 Task: Create a new spreadsheet using the template "Work: Expense Report".
Action: Mouse moved to (56, 90)
Screenshot: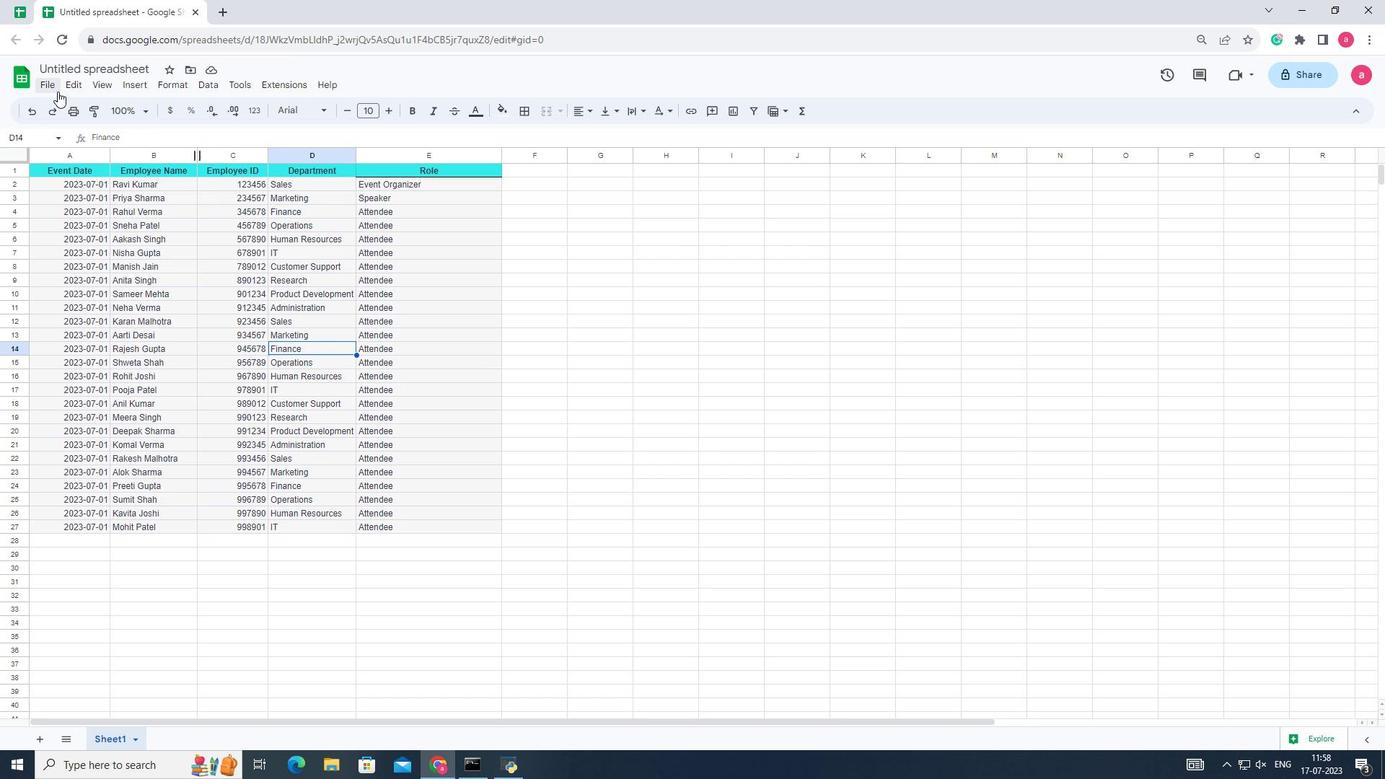 
Action: Mouse pressed left at (56, 90)
Screenshot: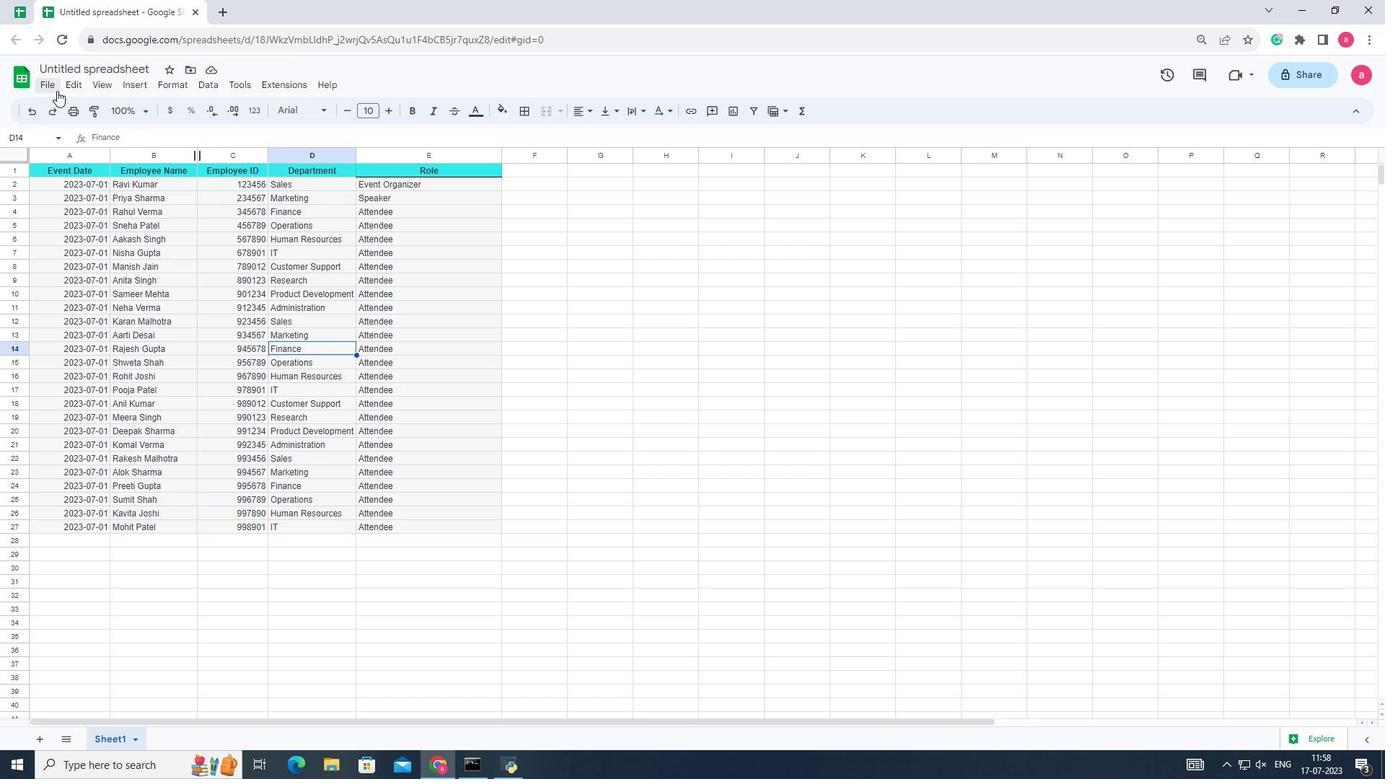 
Action: Mouse moved to (294, 131)
Screenshot: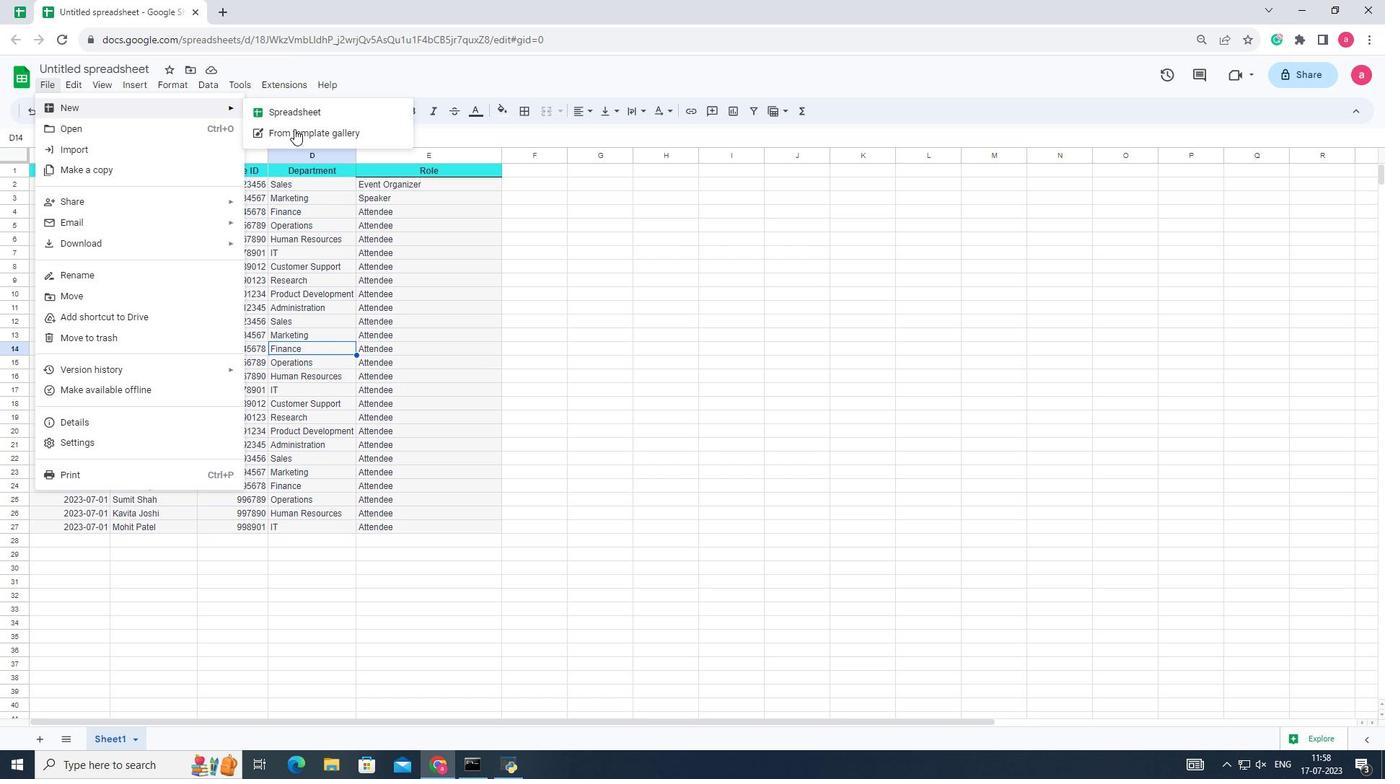 
Action: Mouse pressed left at (294, 131)
Screenshot: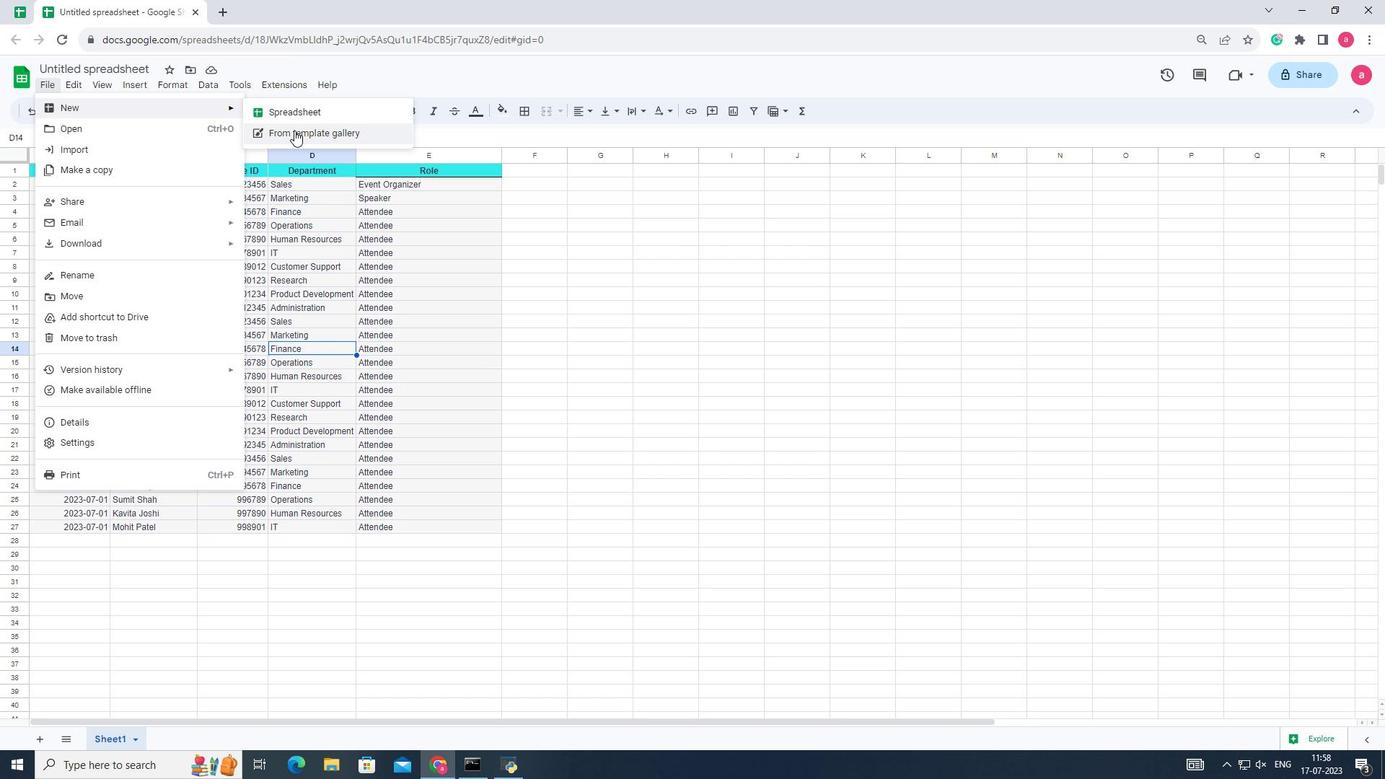 
Action: Mouse moved to (554, 339)
Screenshot: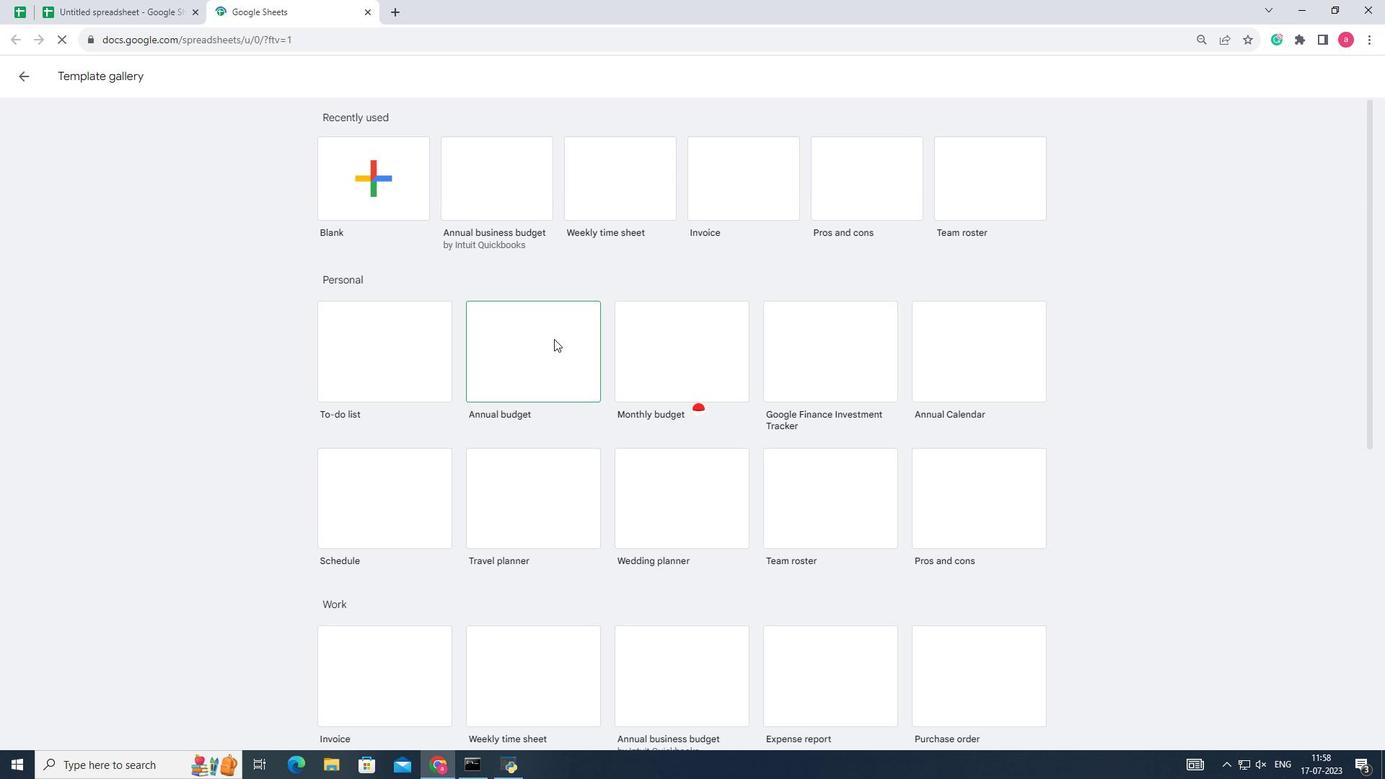 
Action: Mouse scrolled (554, 339) with delta (0, 0)
Screenshot: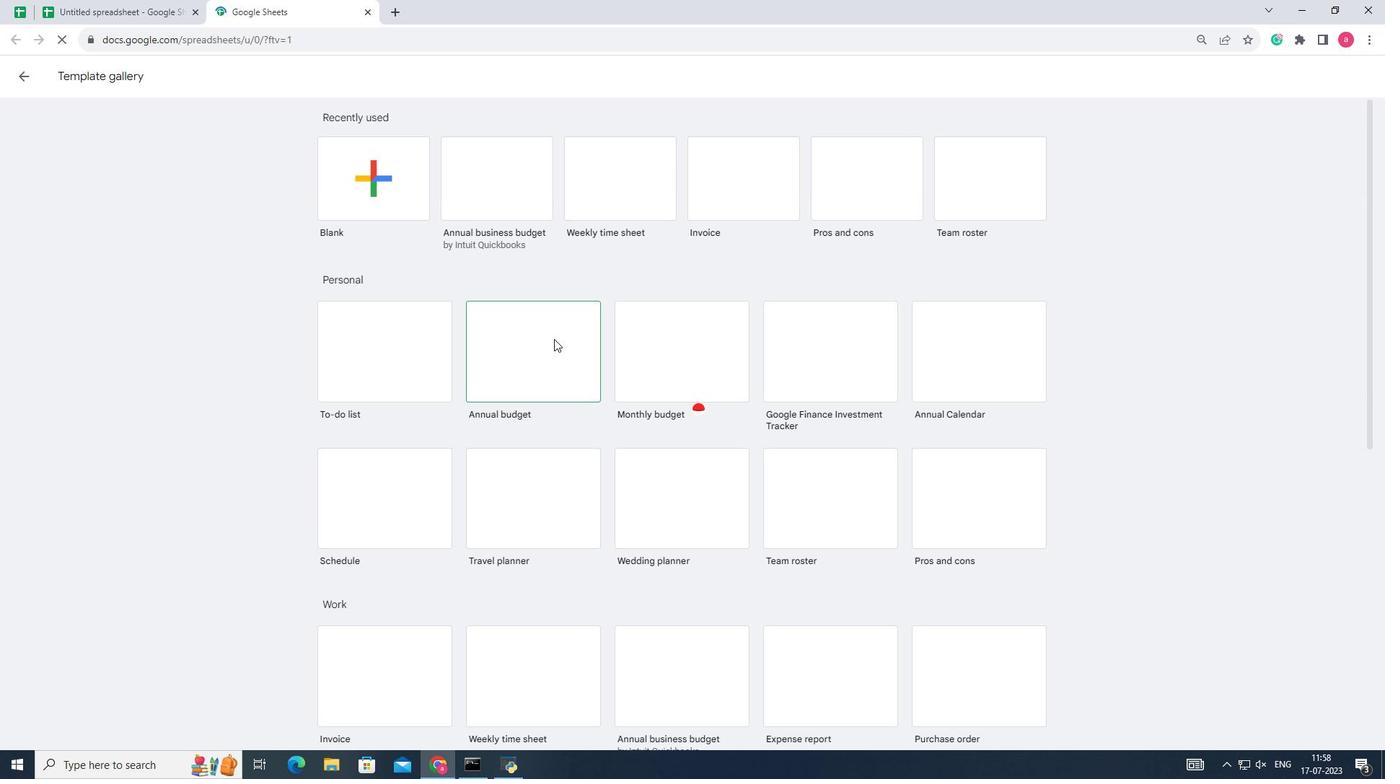 
Action: Mouse moved to (554, 342)
Screenshot: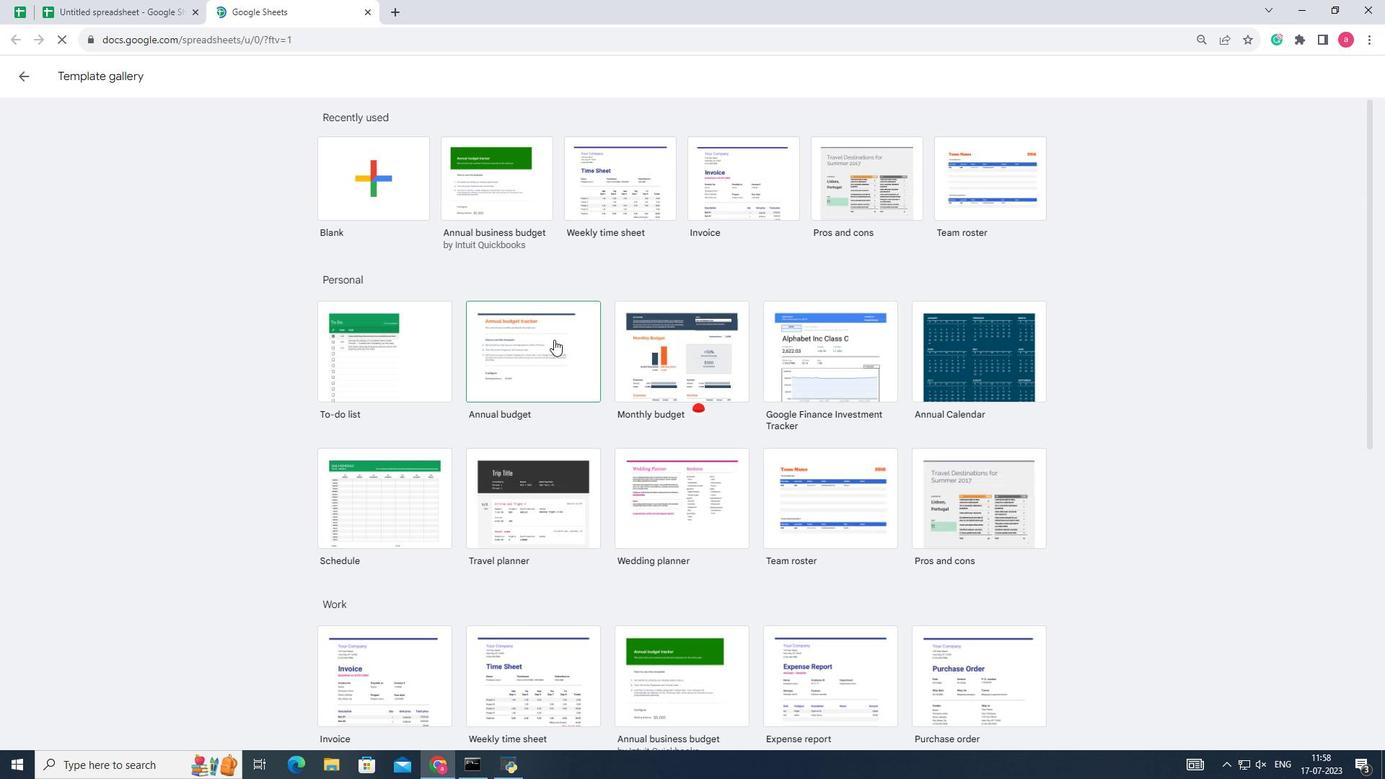 
Action: Mouse scrolled (554, 341) with delta (0, 0)
Screenshot: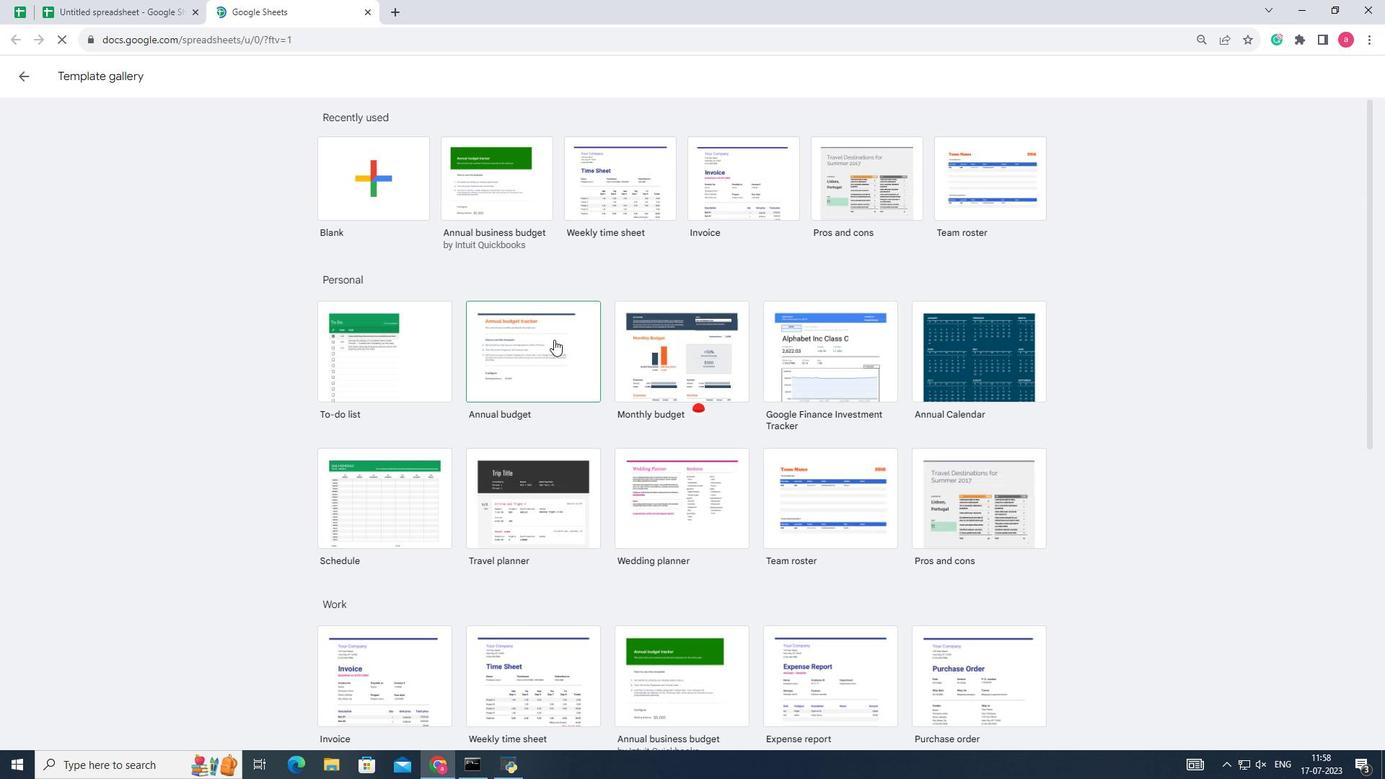 
Action: Mouse scrolled (554, 342) with delta (0, 0)
Screenshot: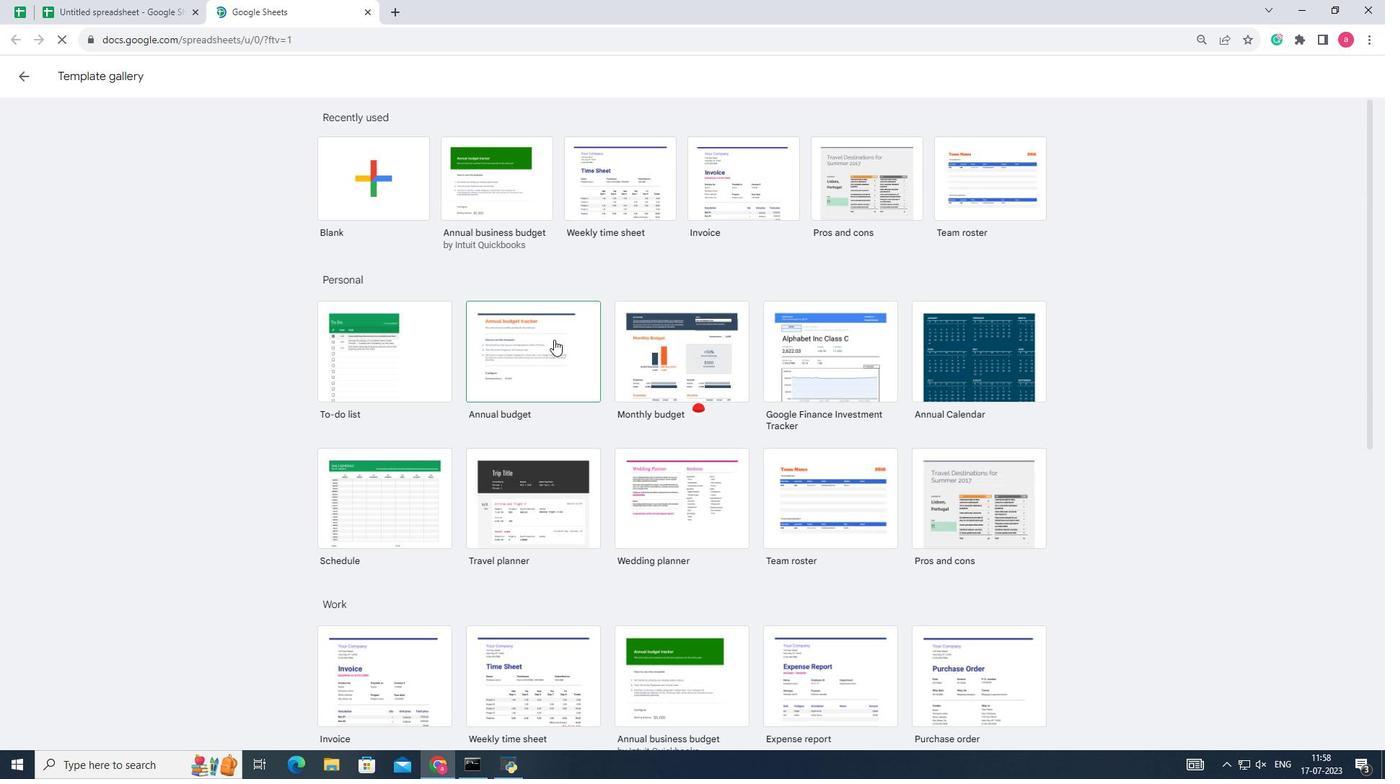 
Action: Mouse moved to (812, 498)
Screenshot: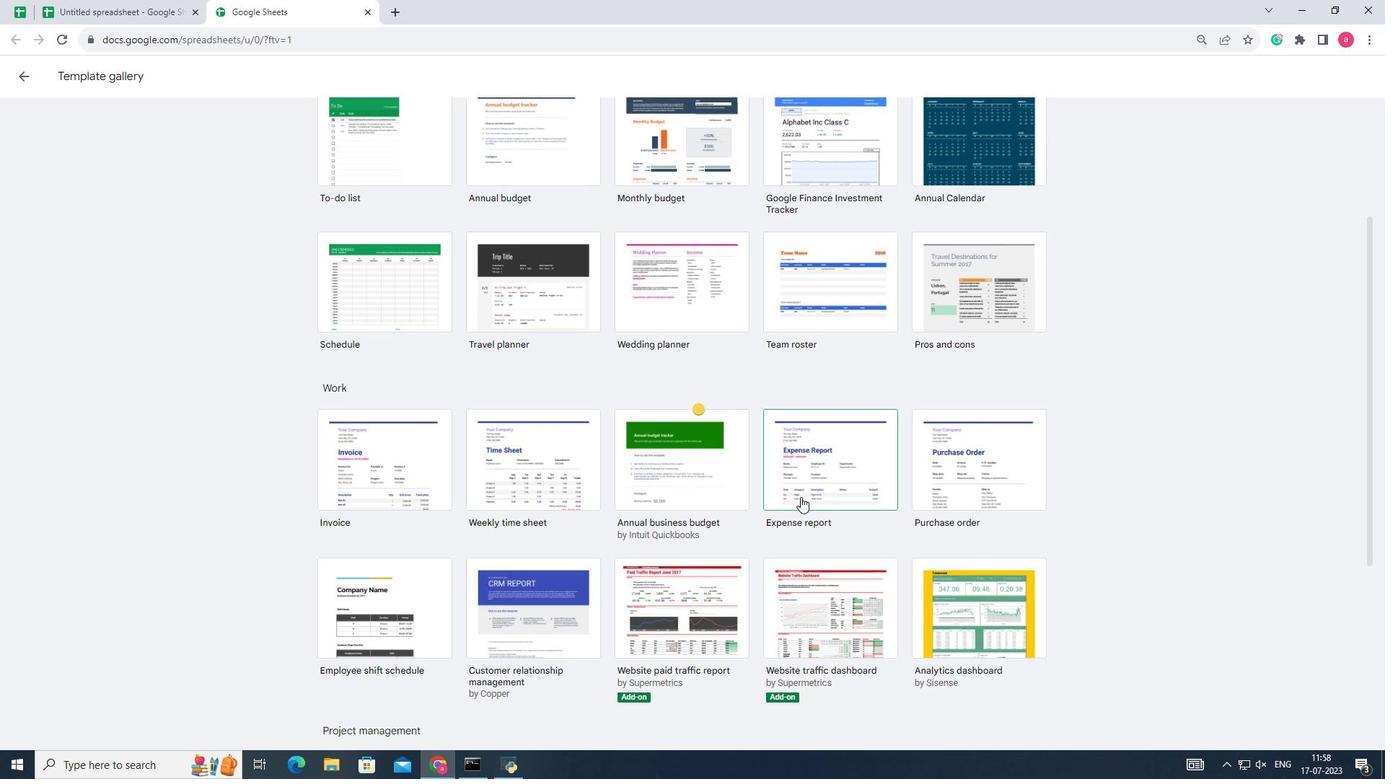 
Action: Mouse pressed left at (812, 498)
Screenshot: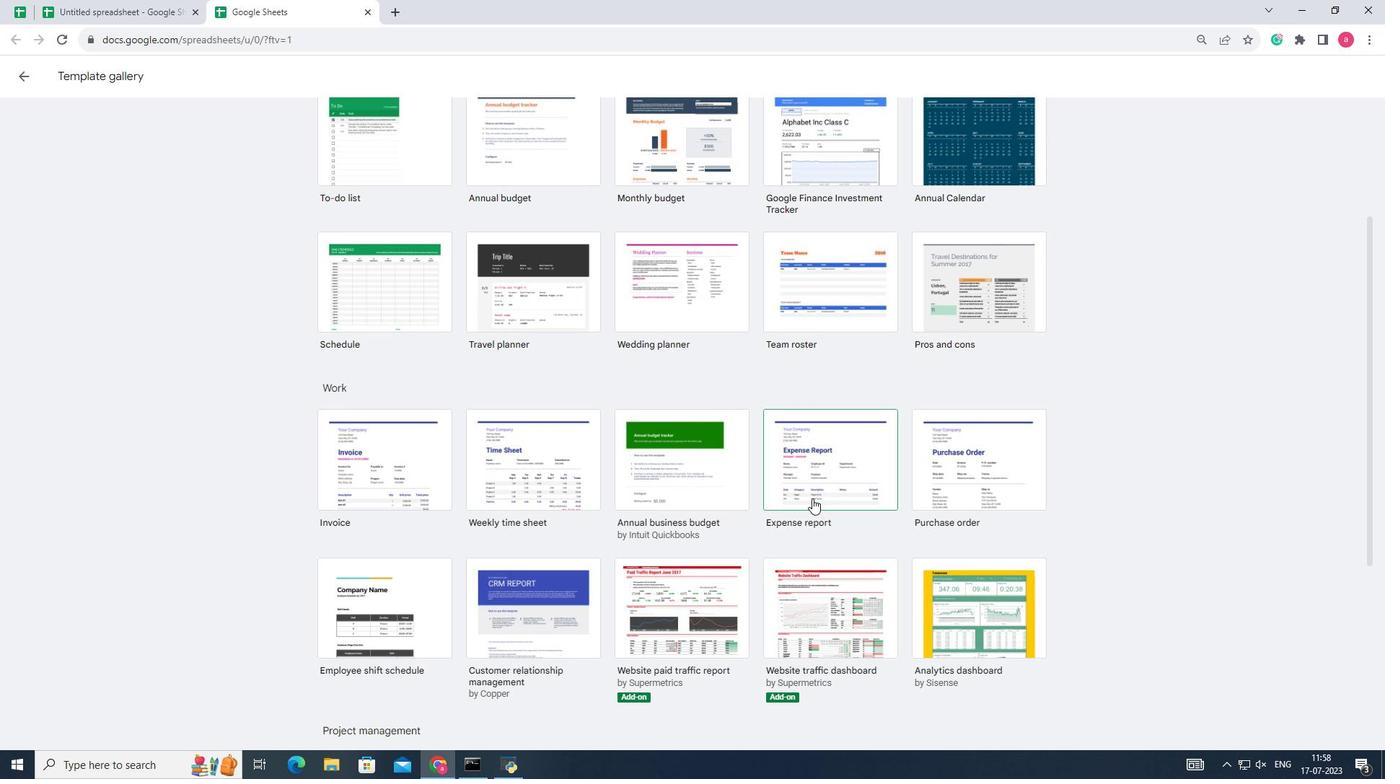
Action: Mouse moved to (292, 277)
Screenshot: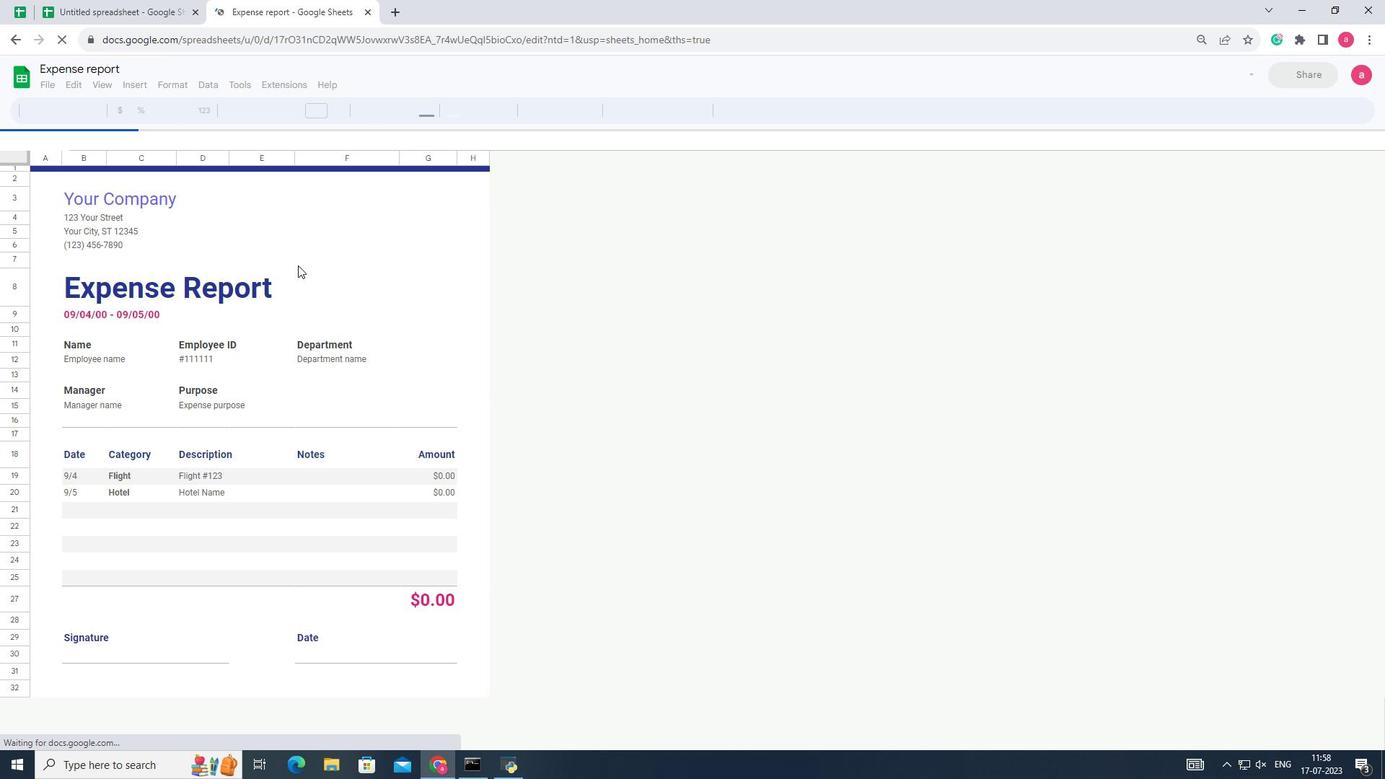 
